 Task: Use the formula "COTH" in spreadsheet "Project portfolio".
Action: Mouse moved to (102, 97)
Screenshot: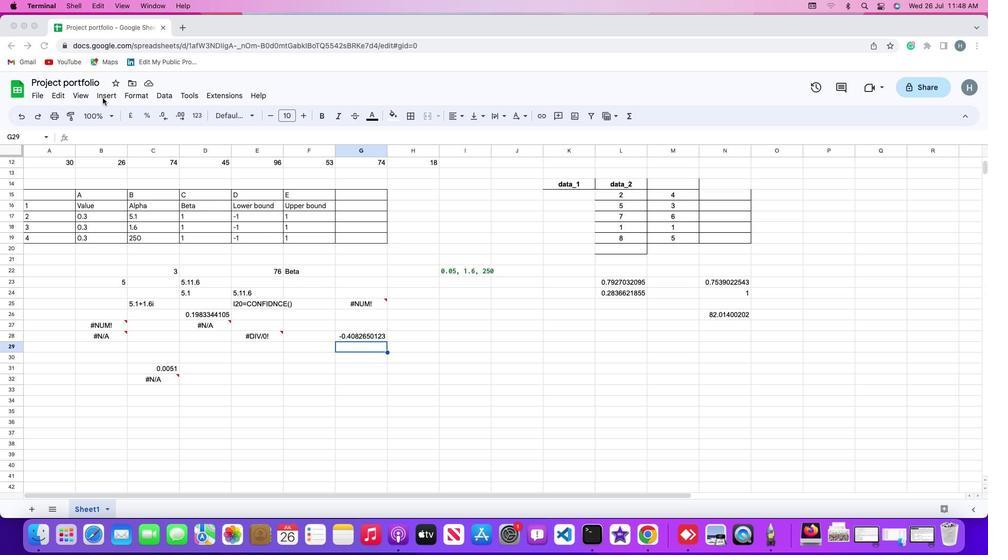 
Action: Mouse pressed left at (102, 97)
Screenshot: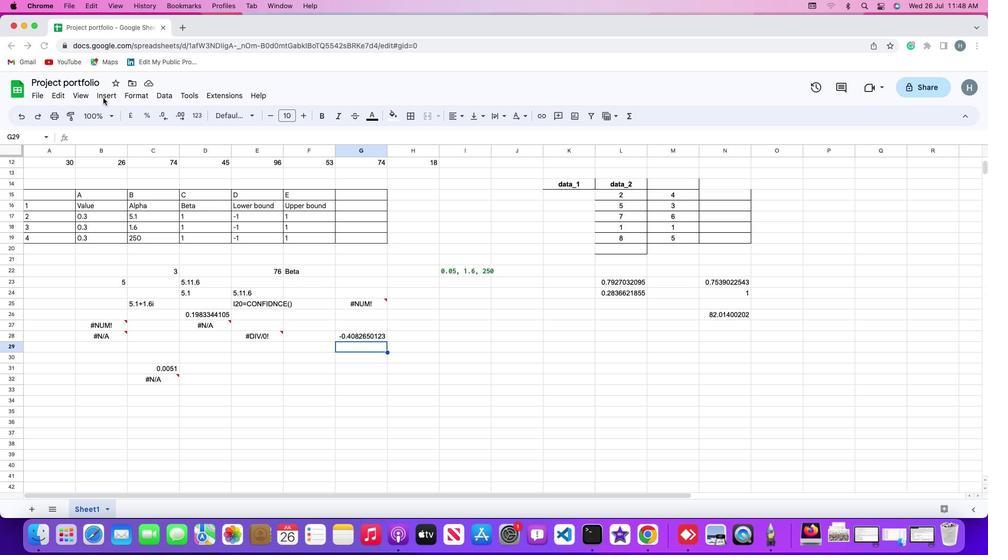 
Action: Mouse moved to (104, 91)
Screenshot: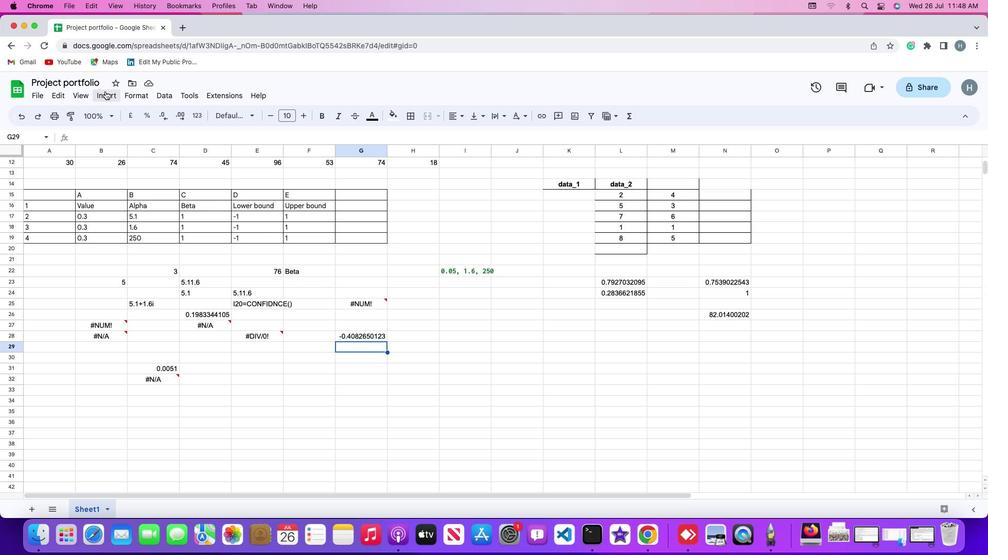 
Action: Mouse pressed left at (104, 91)
Screenshot: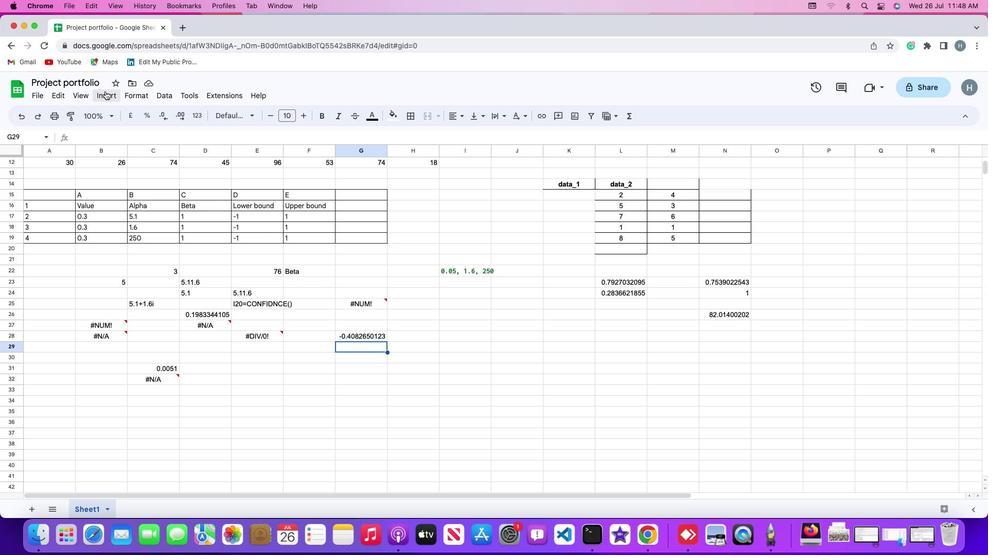 
Action: Mouse moved to (118, 259)
Screenshot: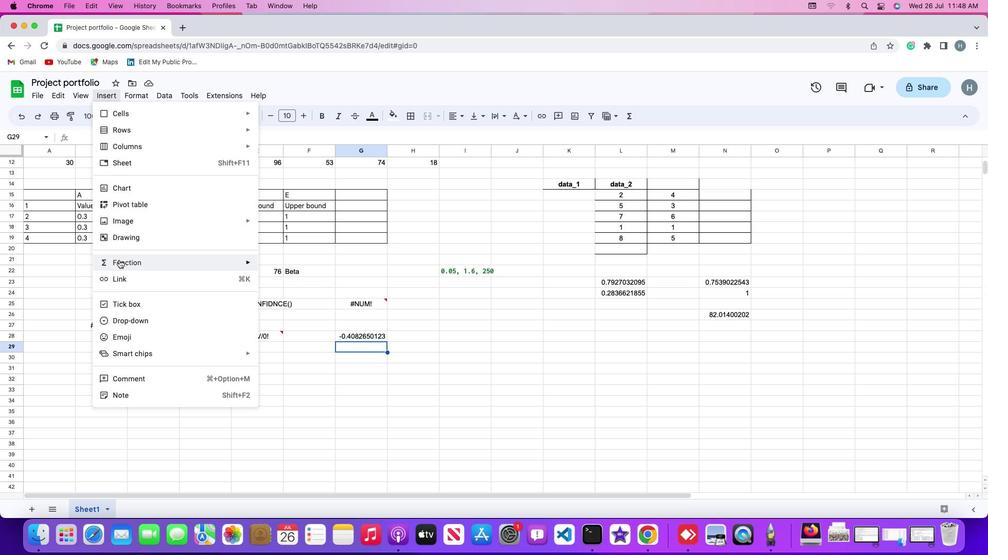 
Action: Mouse pressed left at (118, 259)
Screenshot: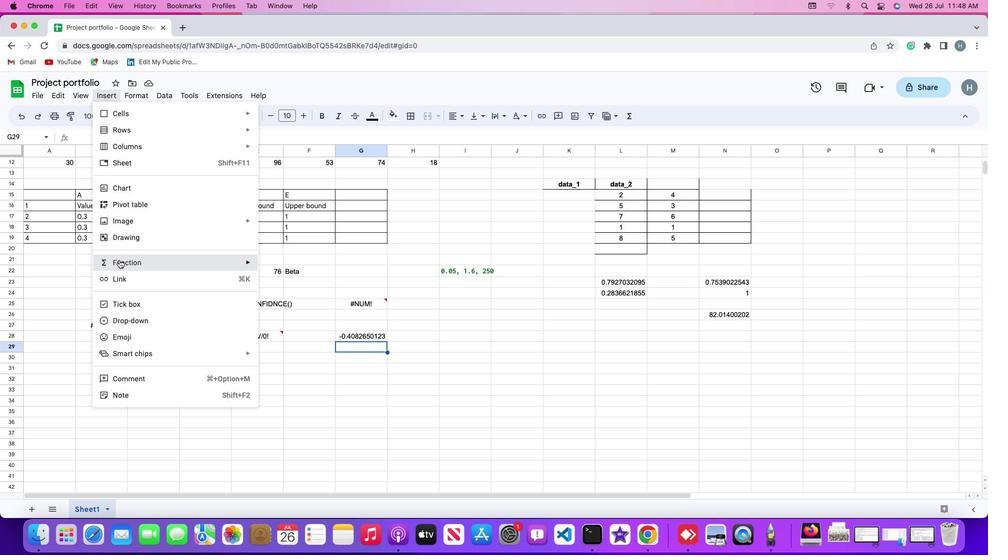 
Action: Mouse moved to (319, 218)
Screenshot: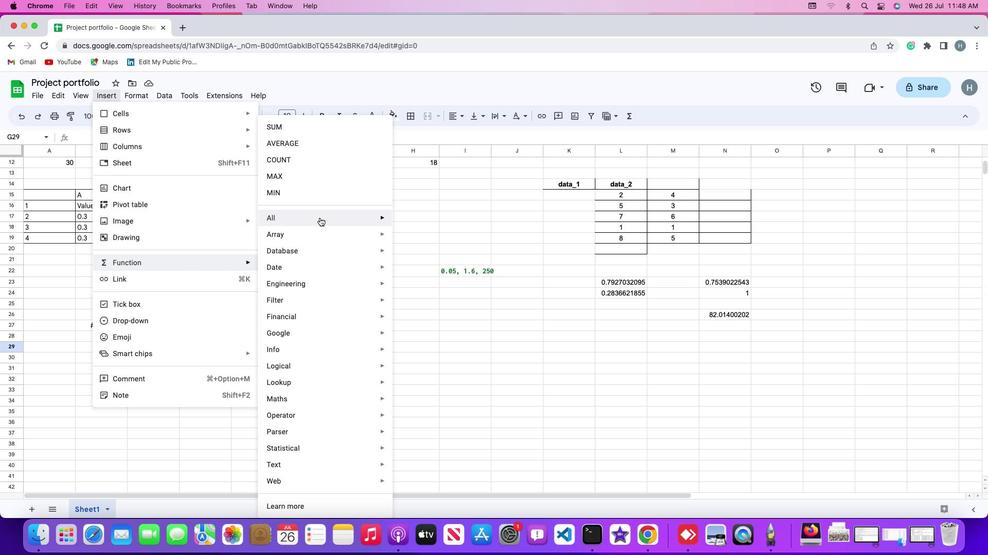 
Action: Mouse pressed left at (319, 218)
Screenshot: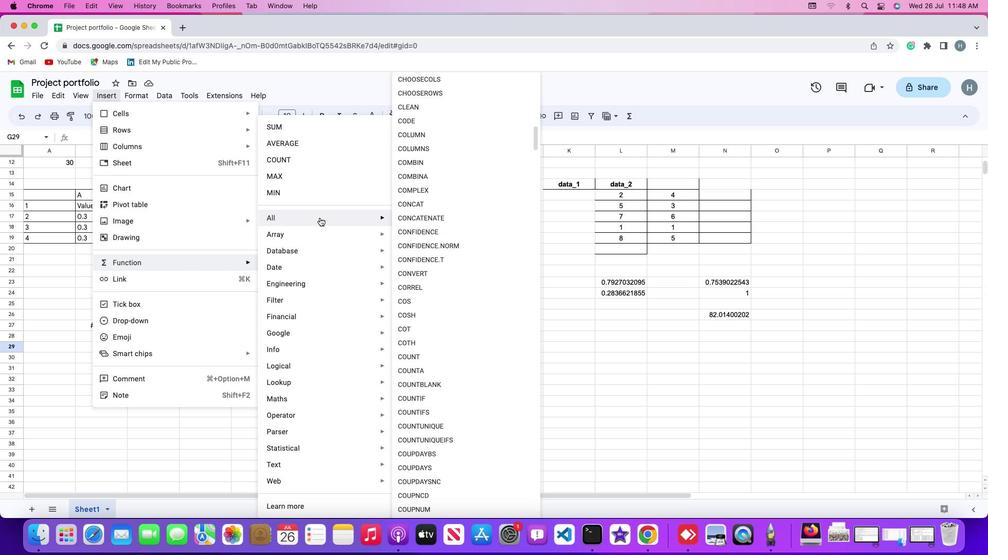 
Action: Mouse moved to (413, 346)
Screenshot: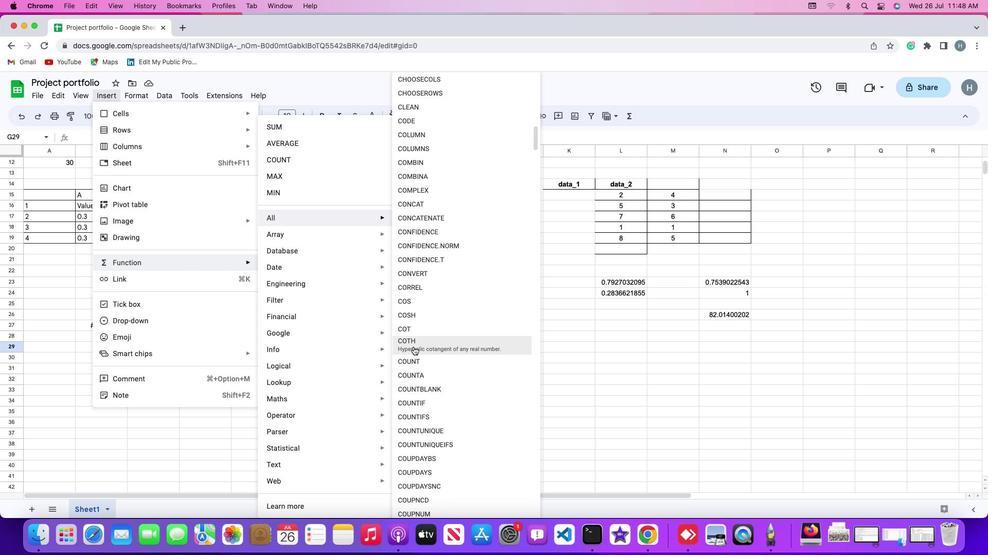 
Action: Mouse pressed left at (413, 346)
Screenshot: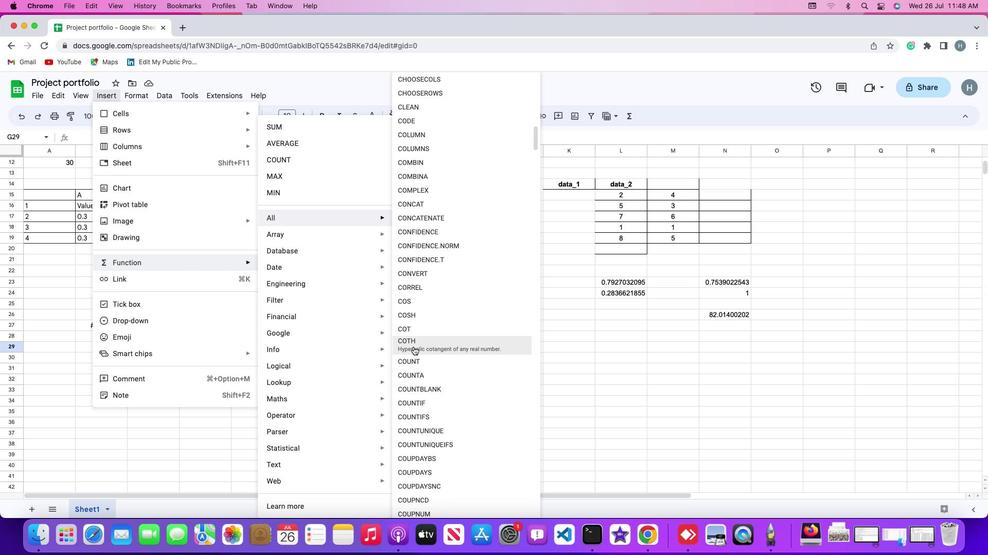 
Action: Mouse moved to (141, 227)
Screenshot: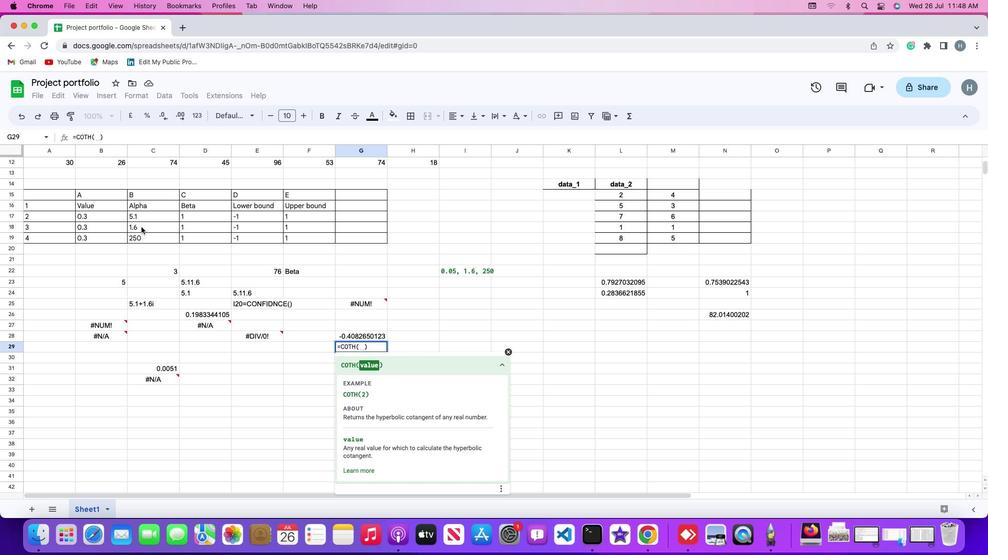 
Action: Mouse pressed left at (141, 227)
Screenshot: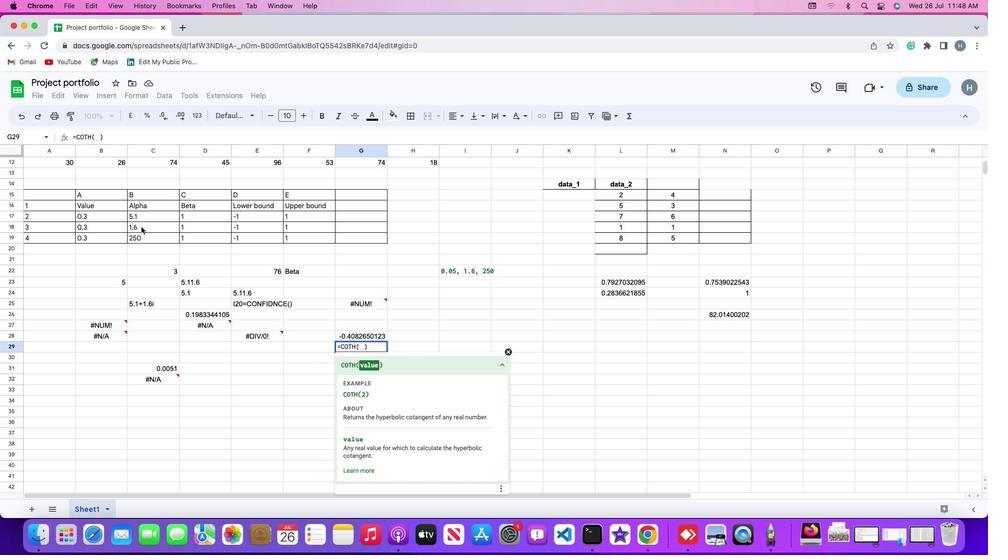 
Action: Key pressed Key.enter
Screenshot: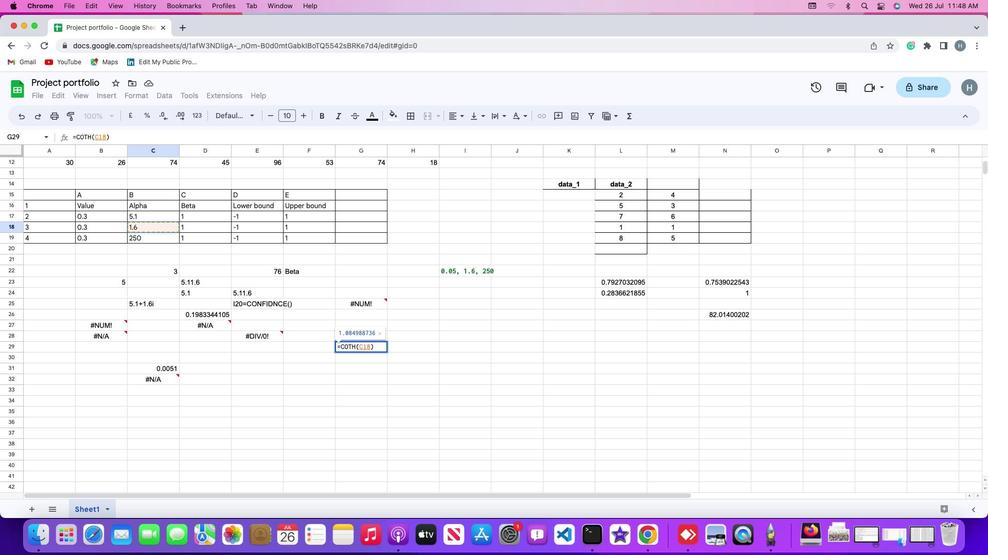 
